 Task: Delete all emails   in folder Drafts
Action: Mouse moved to (463, 503)
Screenshot: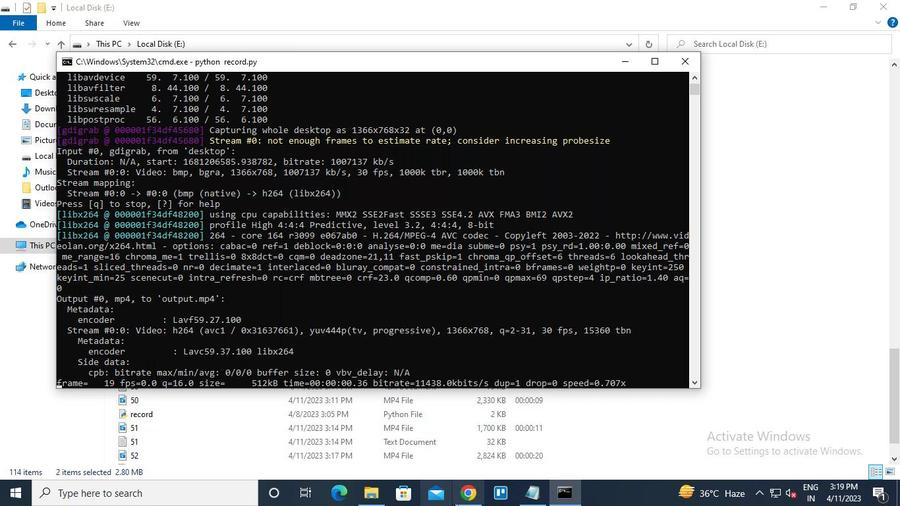 
Action: Mouse pressed left at (463, 503)
Screenshot: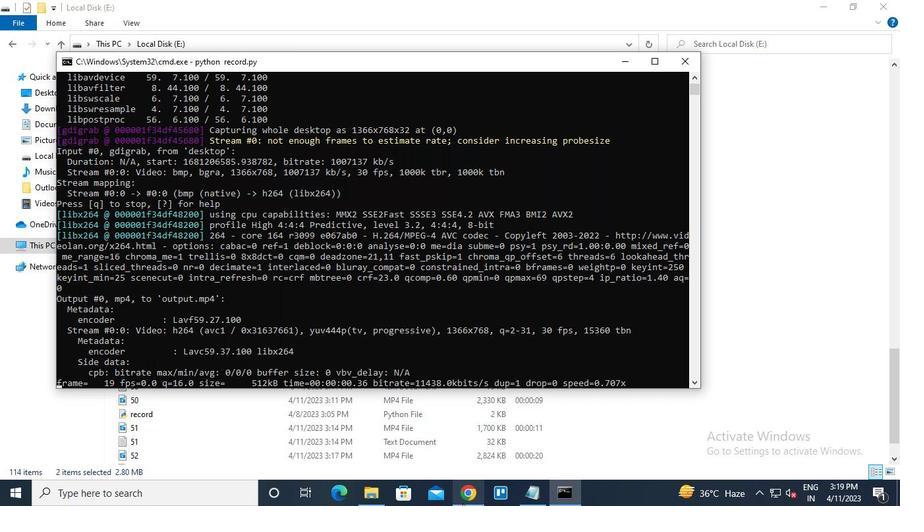 
Action: Mouse moved to (195, 218)
Screenshot: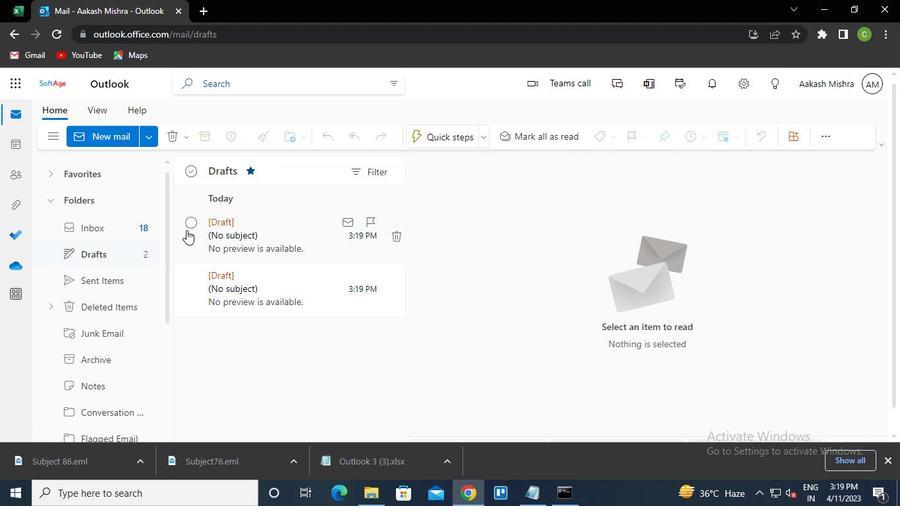 
Action: Mouse pressed left at (195, 218)
Screenshot: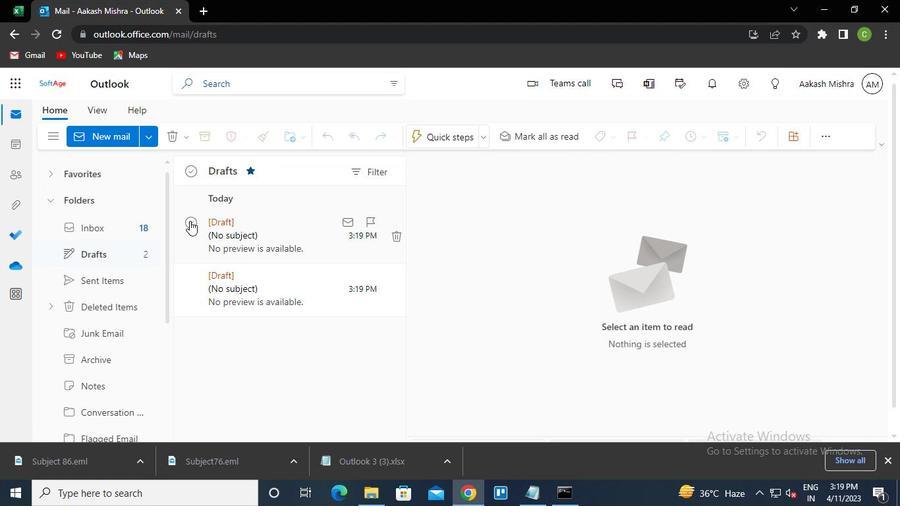 
Action: Mouse moved to (192, 272)
Screenshot: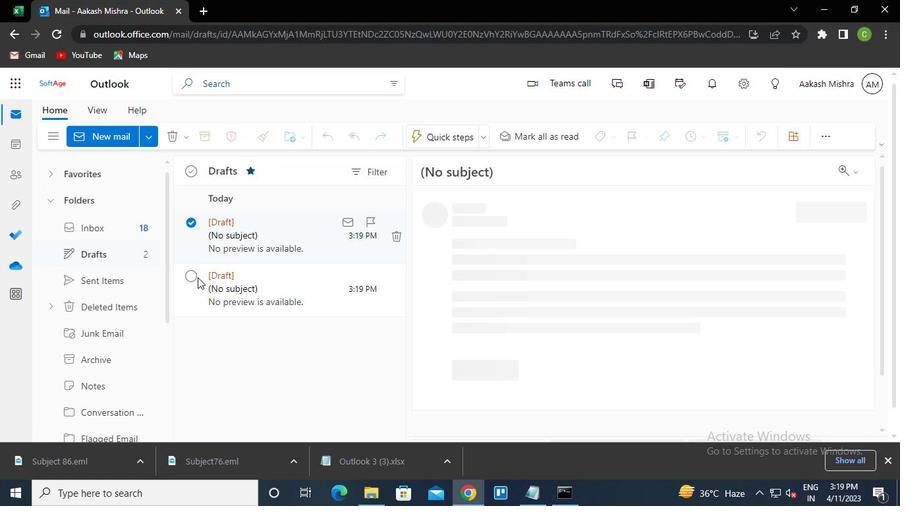 
Action: Mouse pressed left at (192, 272)
Screenshot: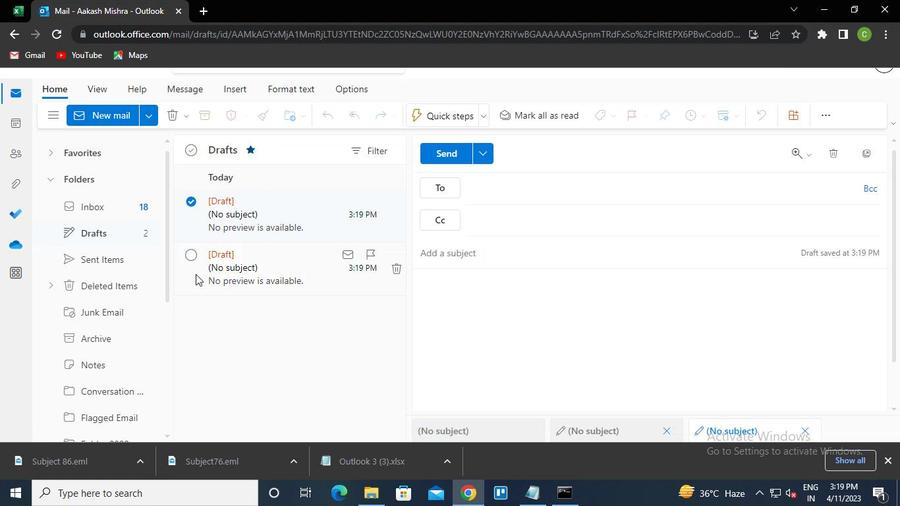 
Action: Mouse moved to (191, 255)
Screenshot: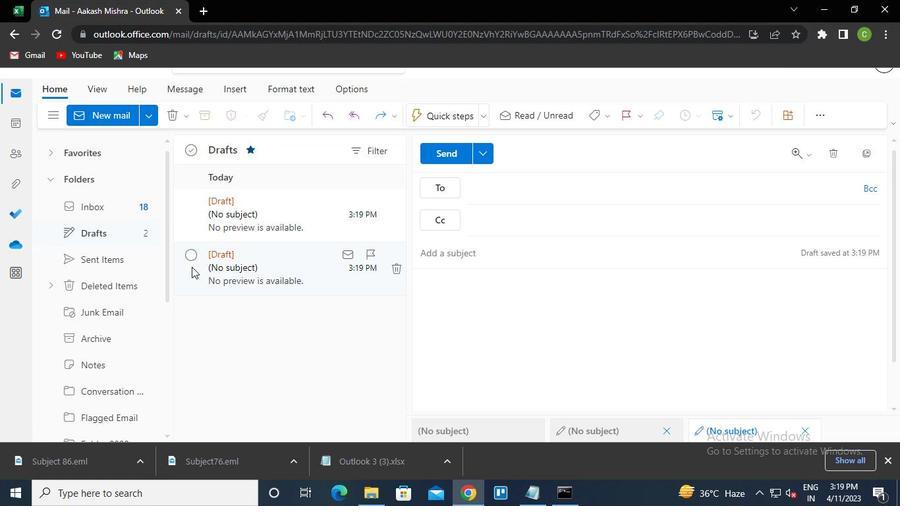
Action: Mouse pressed left at (191, 255)
Screenshot: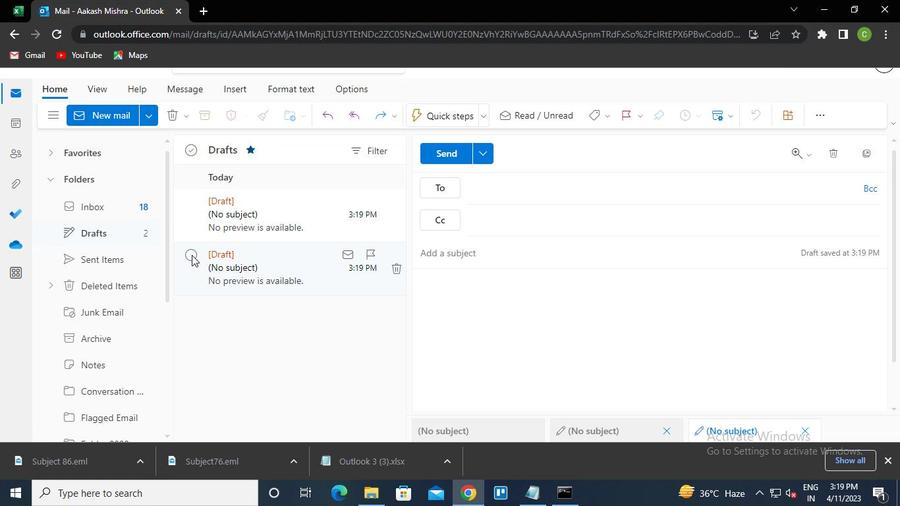 
Action: Mouse moved to (191, 201)
Screenshot: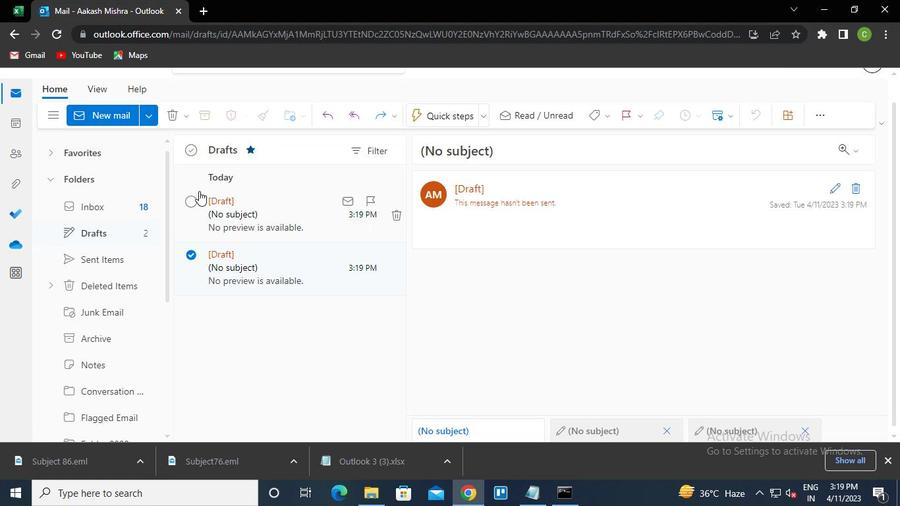 
Action: Mouse pressed left at (191, 201)
Screenshot: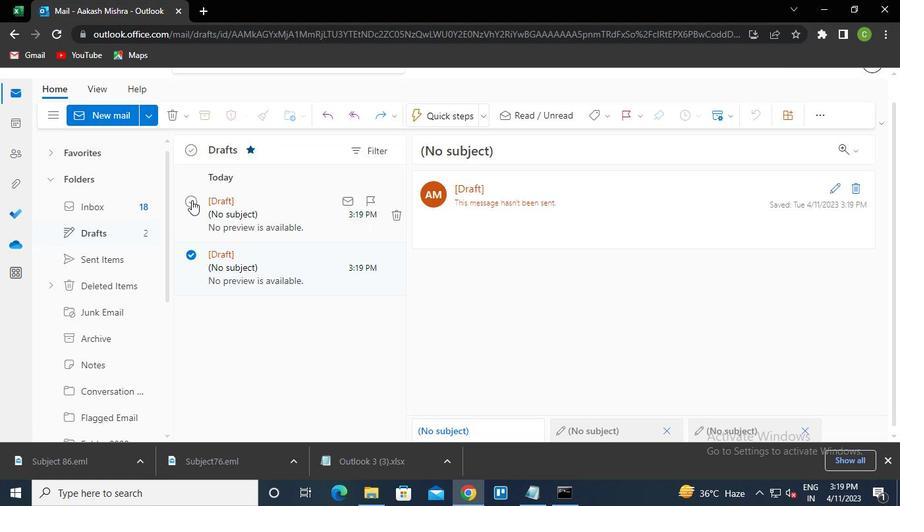 
Action: Mouse moved to (265, 223)
Screenshot: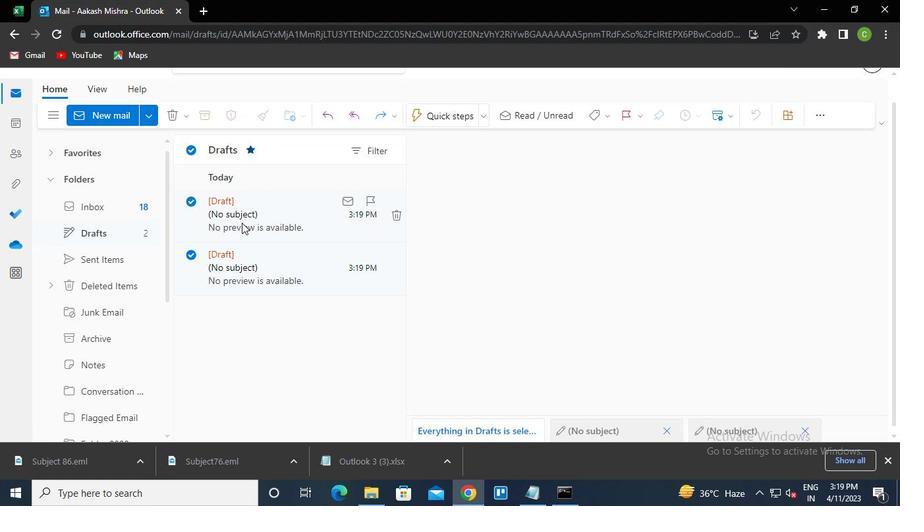 
Action: Mouse pressed right at (265, 223)
Screenshot: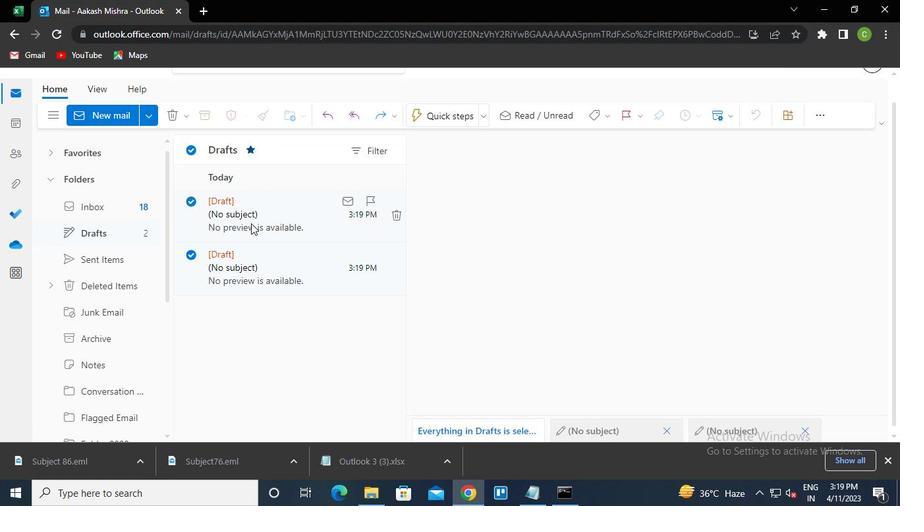 
Action: Mouse moved to (311, 237)
Screenshot: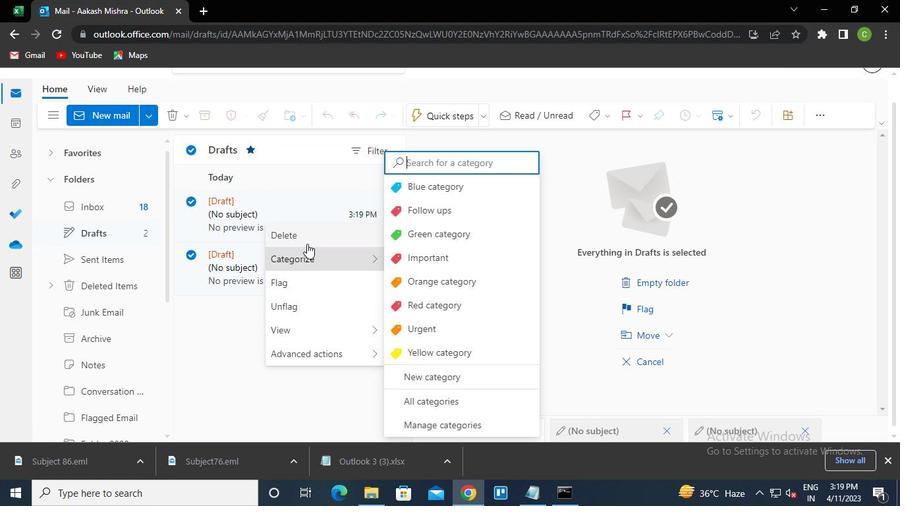 
Action: Mouse pressed left at (311, 237)
Screenshot: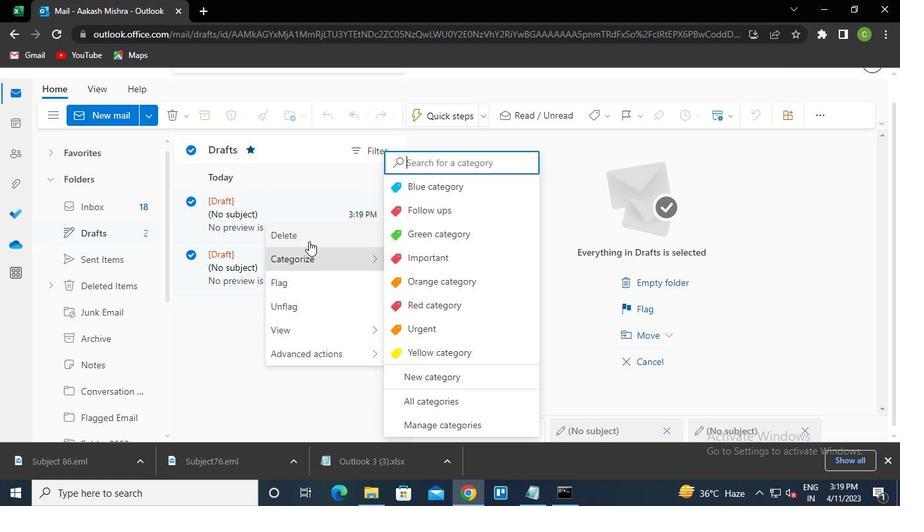 
Action: Mouse moved to (462, 289)
Screenshot: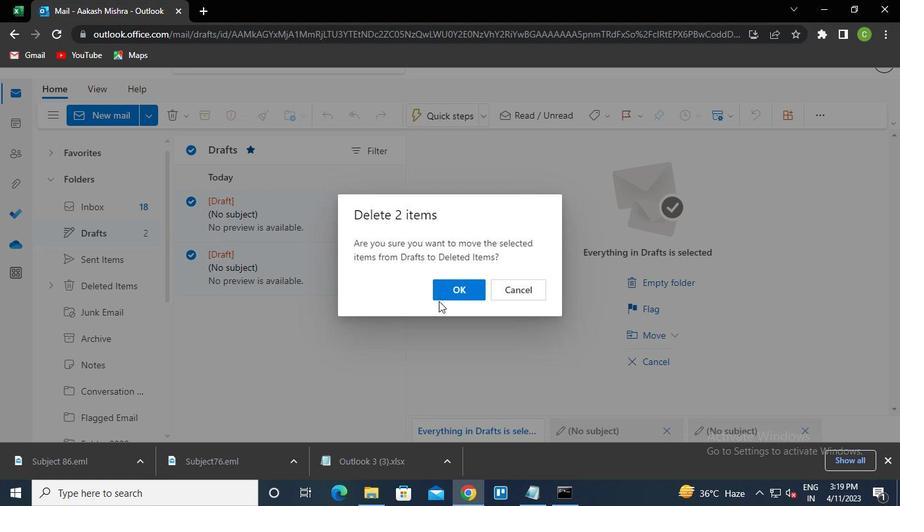 
Action: Mouse pressed left at (462, 289)
Screenshot: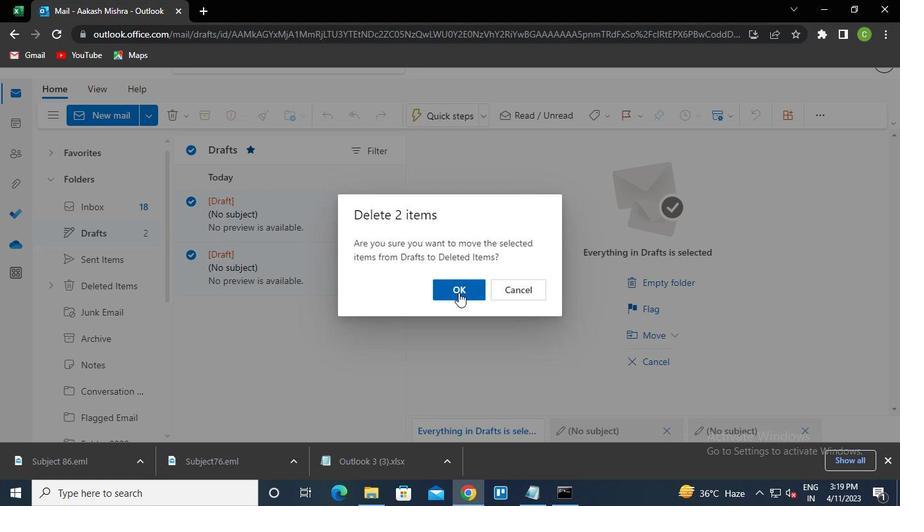 
Action: Mouse moved to (570, 491)
Screenshot: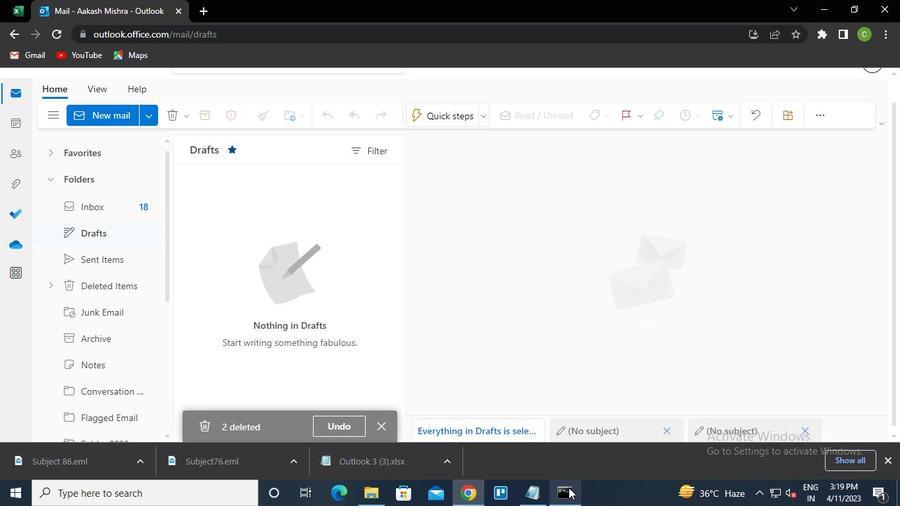 
Action: Mouse pressed left at (570, 491)
Screenshot: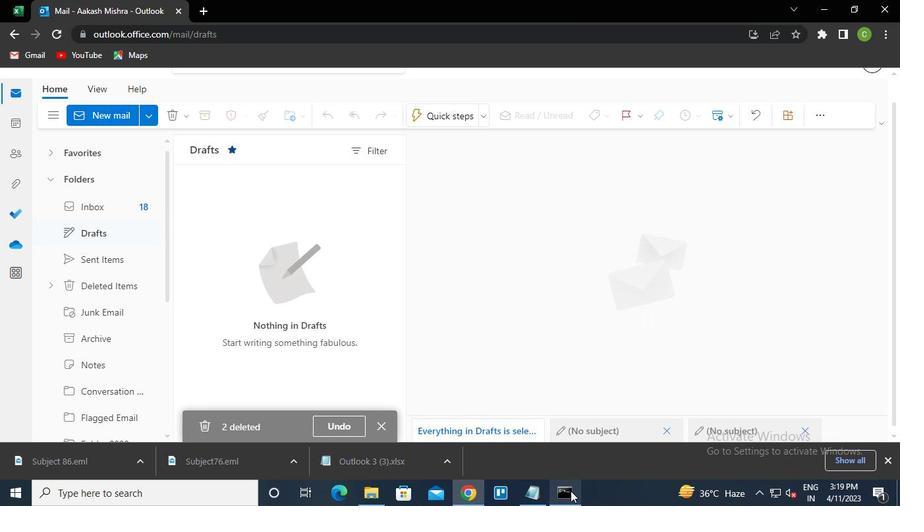 
Action: Mouse moved to (673, 62)
Screenshot: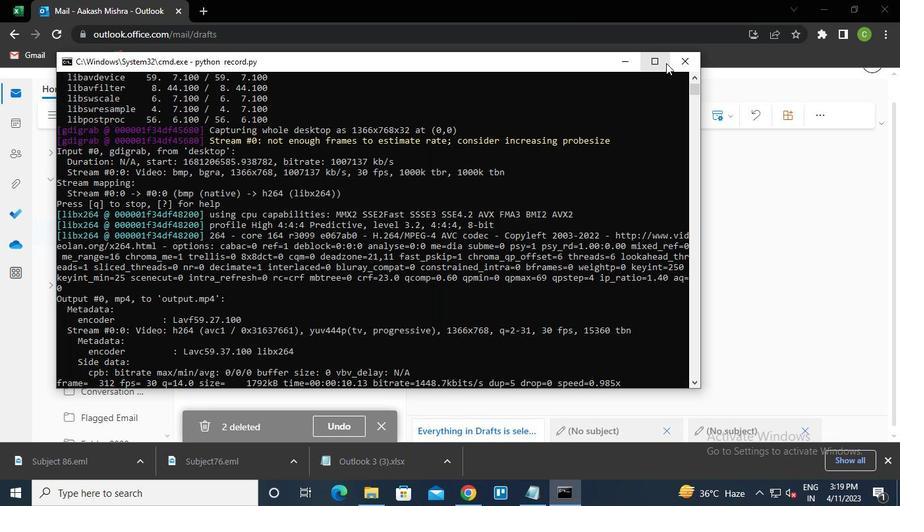 
Action: Mouse pressed left at (673, 62)
Screenshot: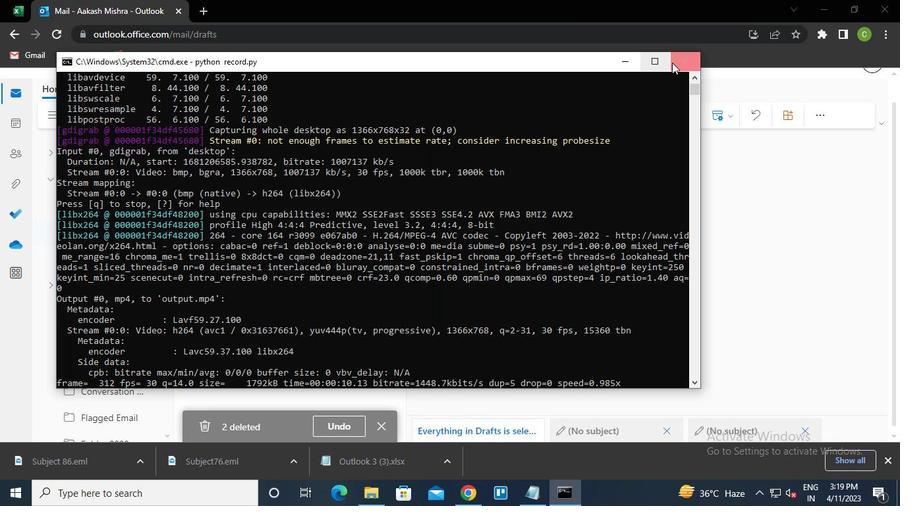 
